 Task: Add a member "at random" to the card.
Action: Mouse moved to (1352, 109)
Screenshot: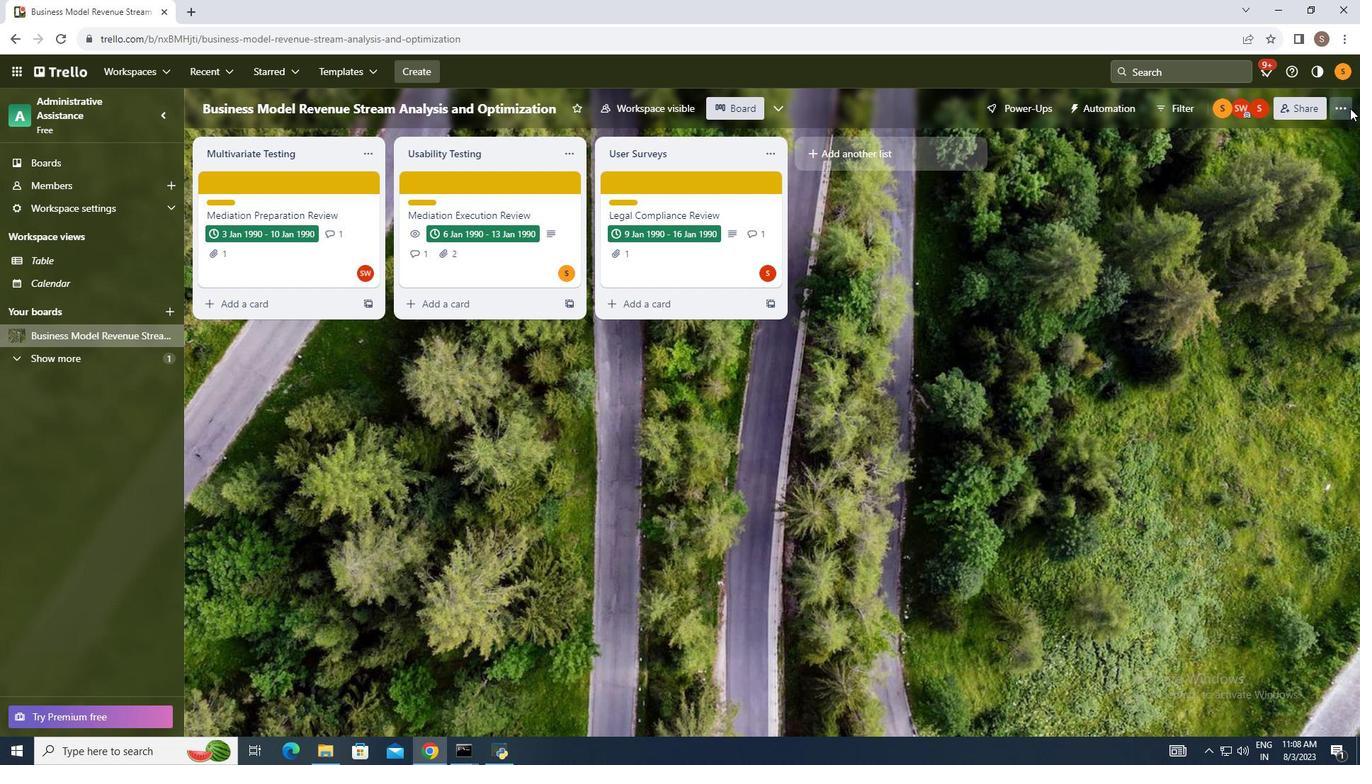 
Action: Mouse pressed left at (1352, 109)
Screenshot: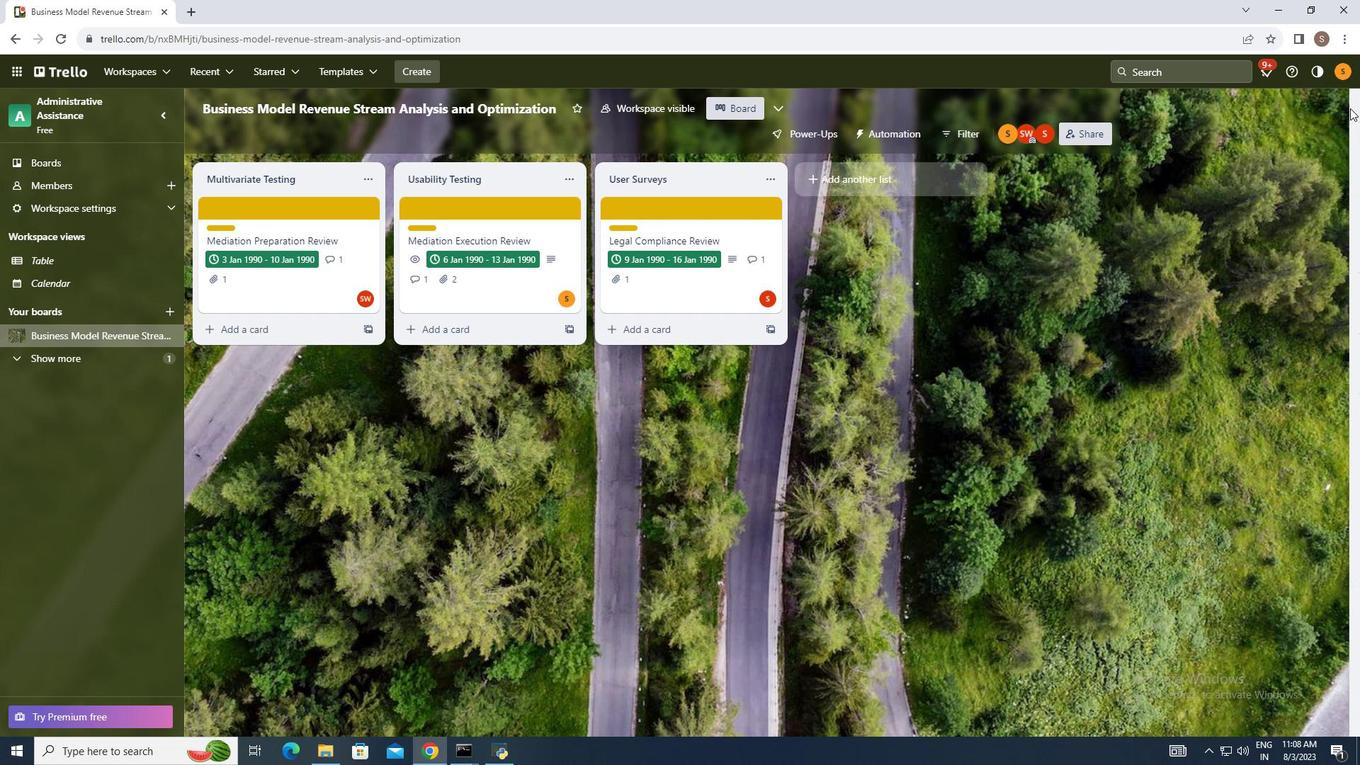 
Action: Mouse moved to (1243, 291)
Screenshot: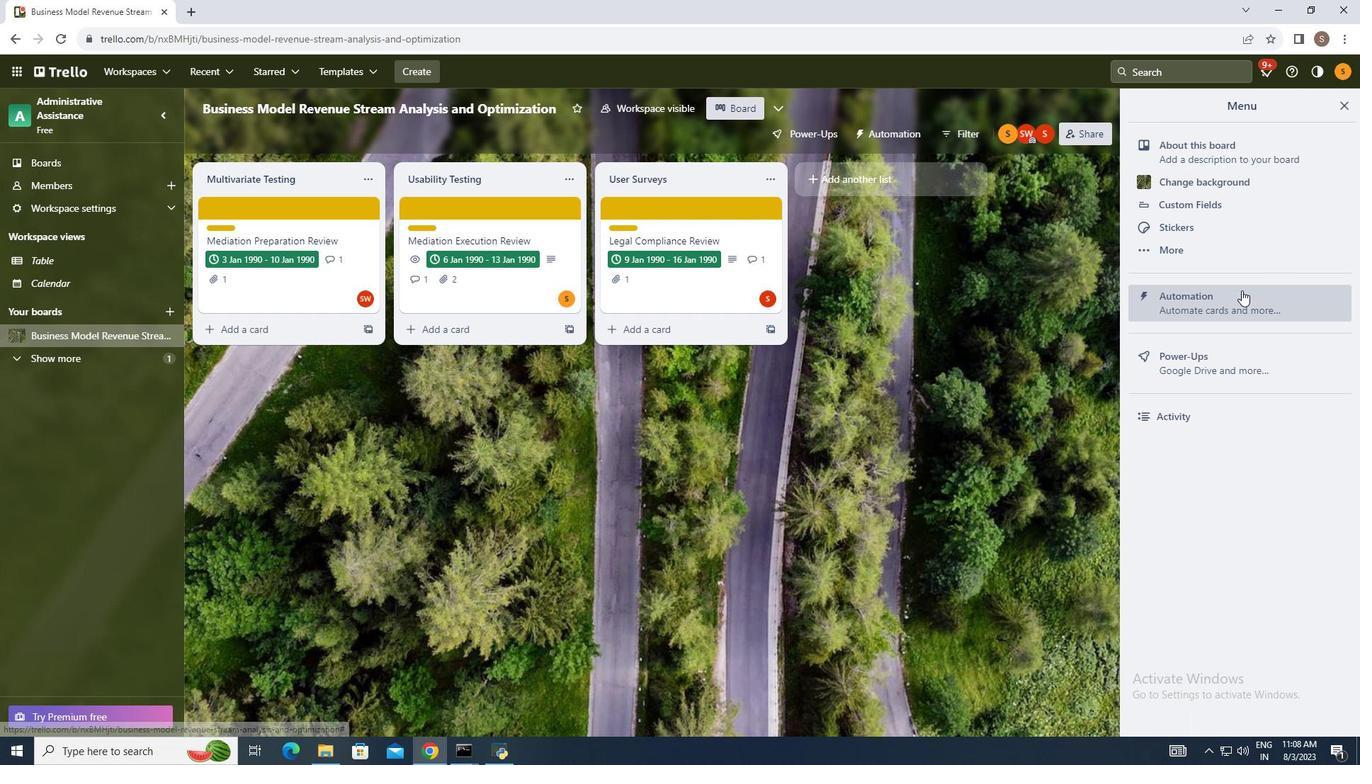 
Action: Mouse pressed left at (1243, 291)
Screenshot: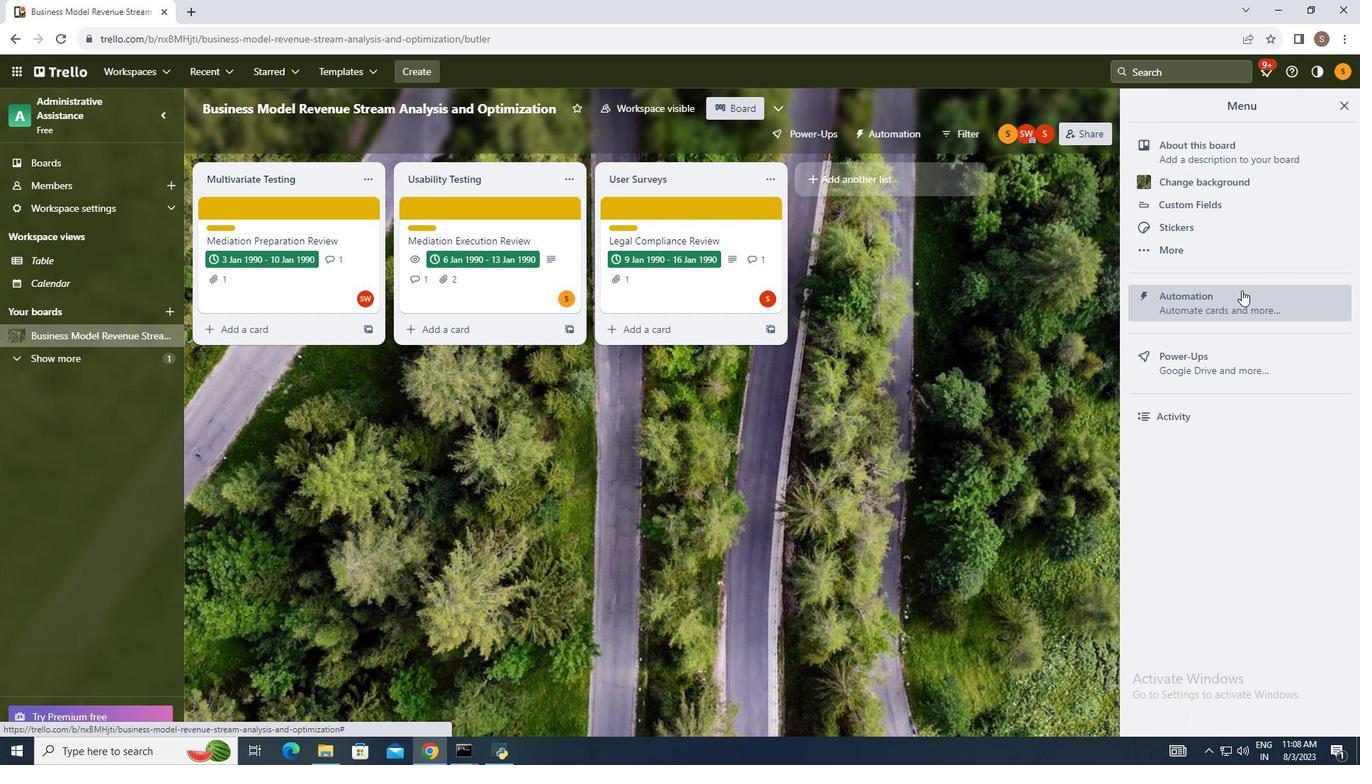 
Action: Mouse moved to (260, 372)
Screenshot: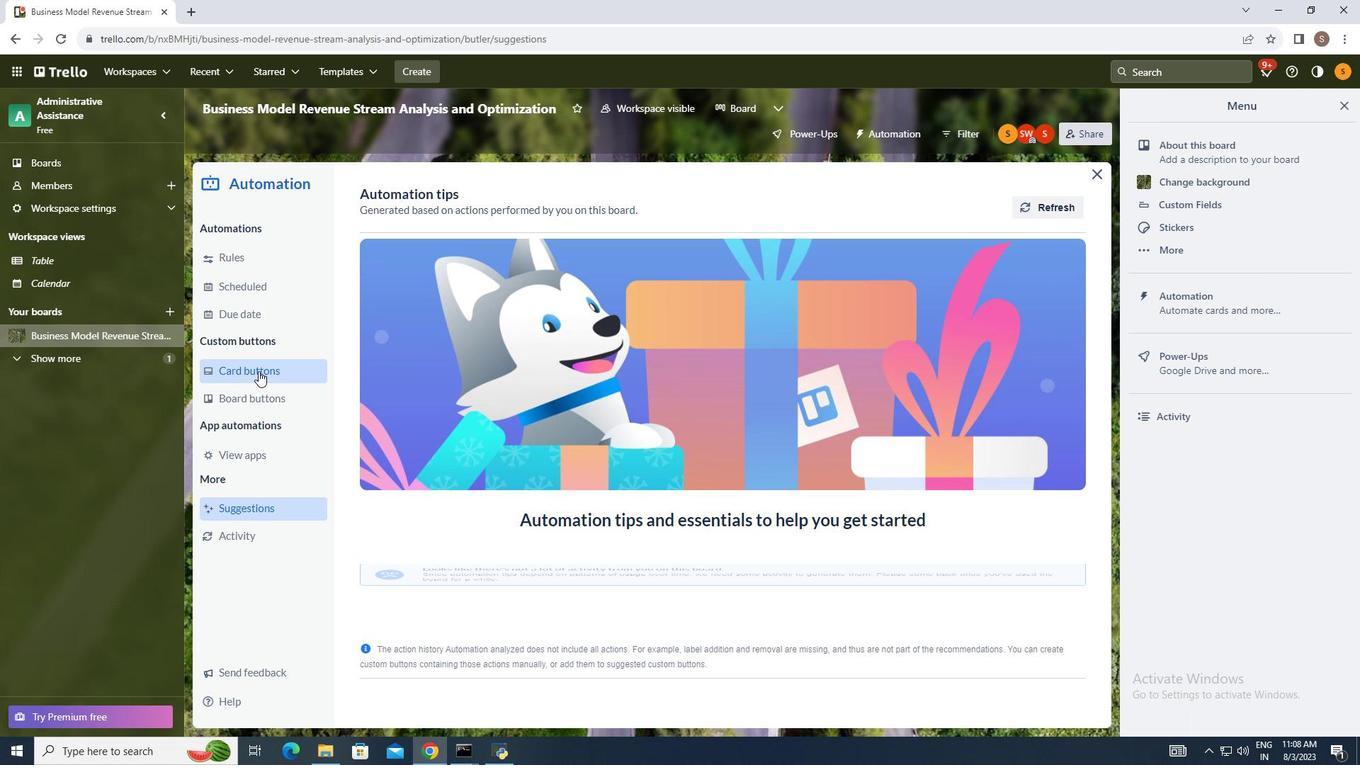 
Action: Mouse pressed left at (260, 372)
Screenshot: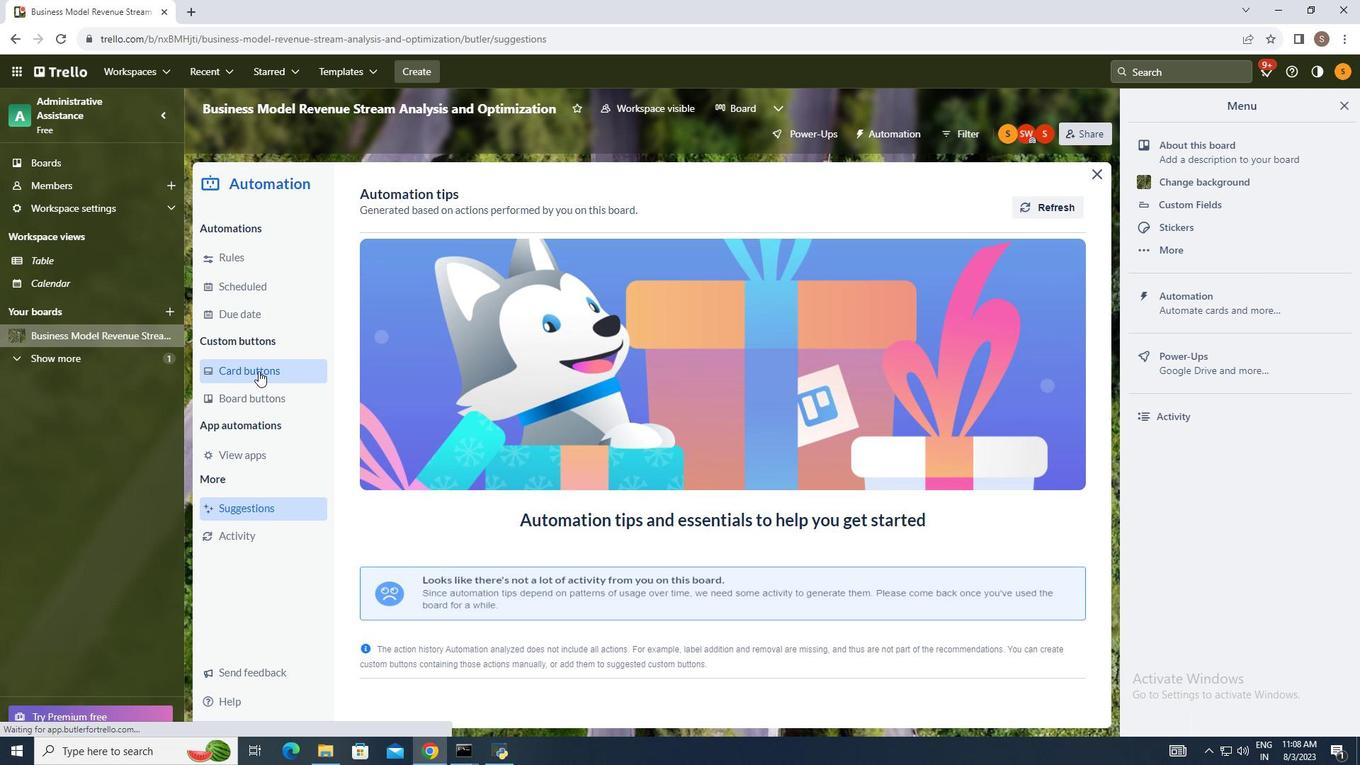 
Action: Mouse moved to (1036, 200)
Screenshot: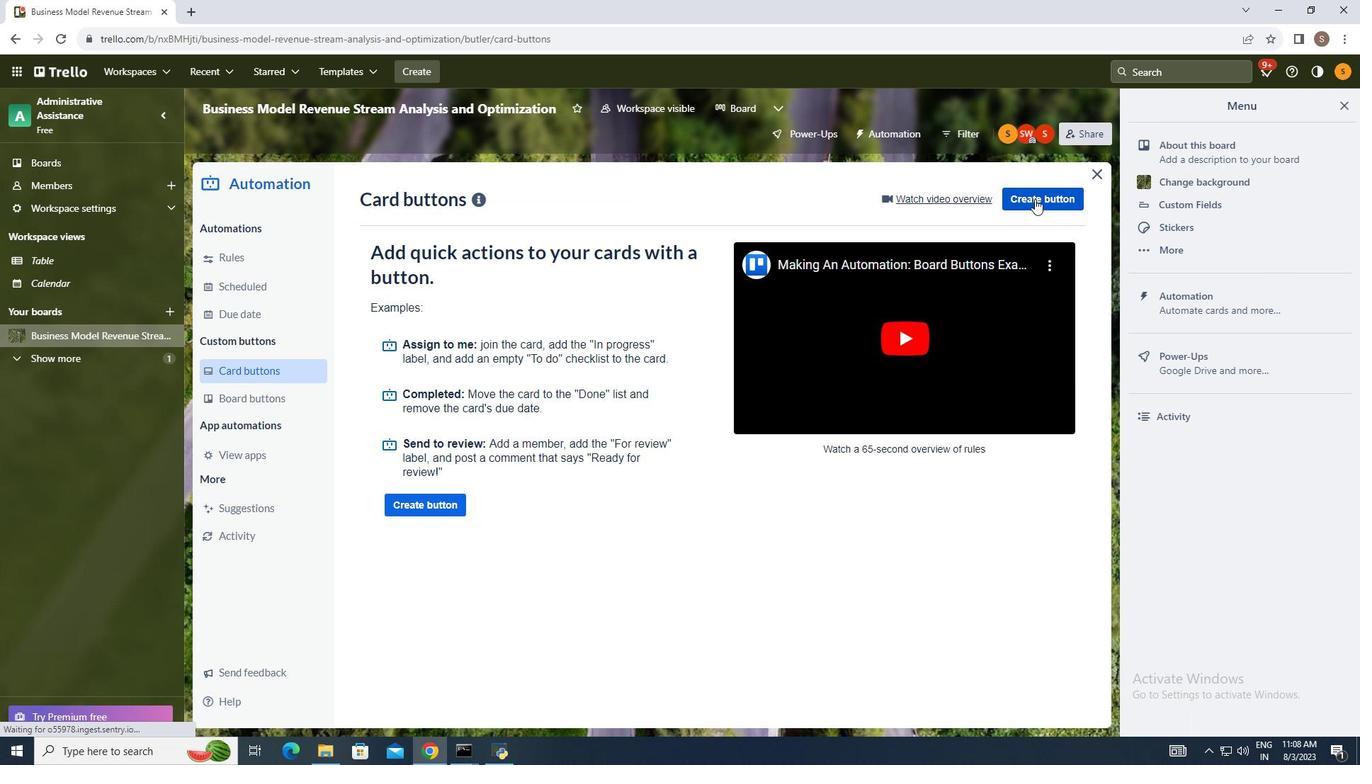 
Action: Mouse pressed left at (1036, 200)
Screenshot: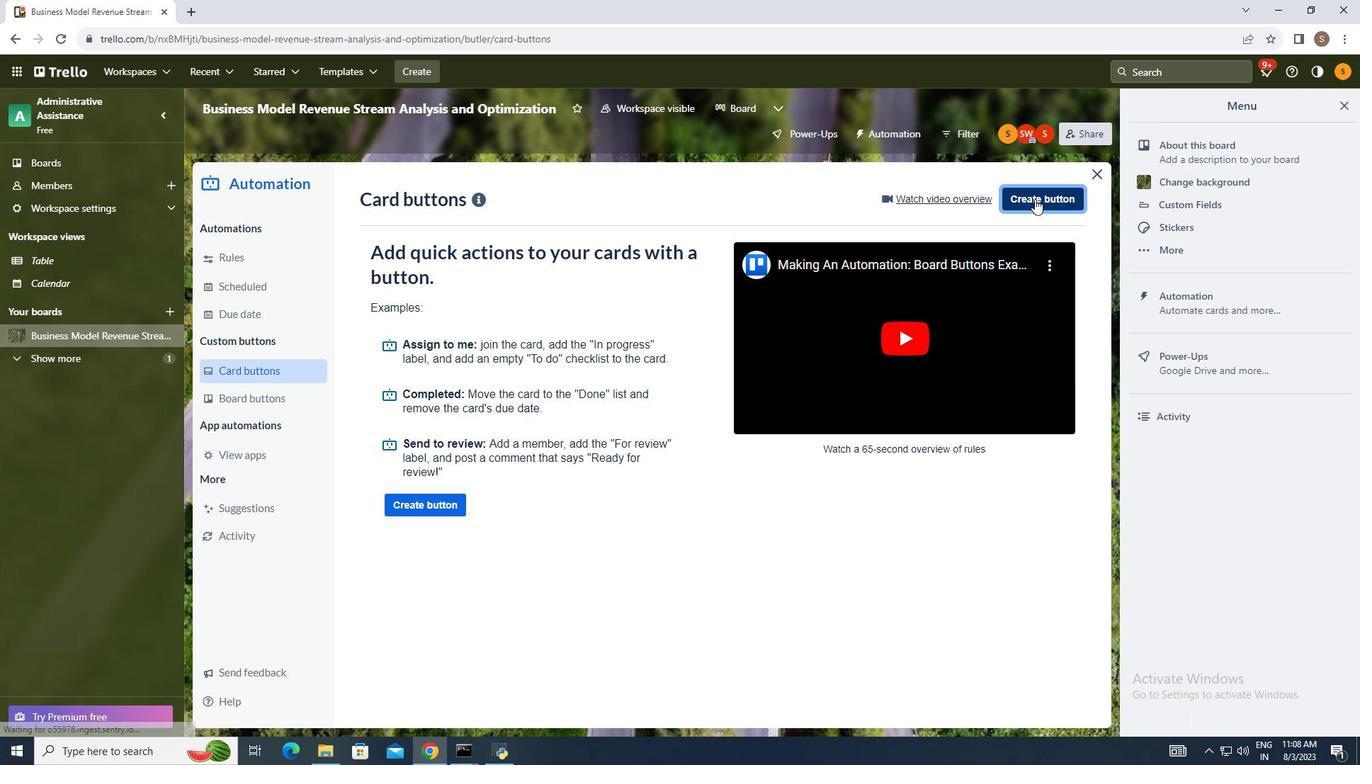 
Action: Mouse moved to (747, 396)
Screenshot: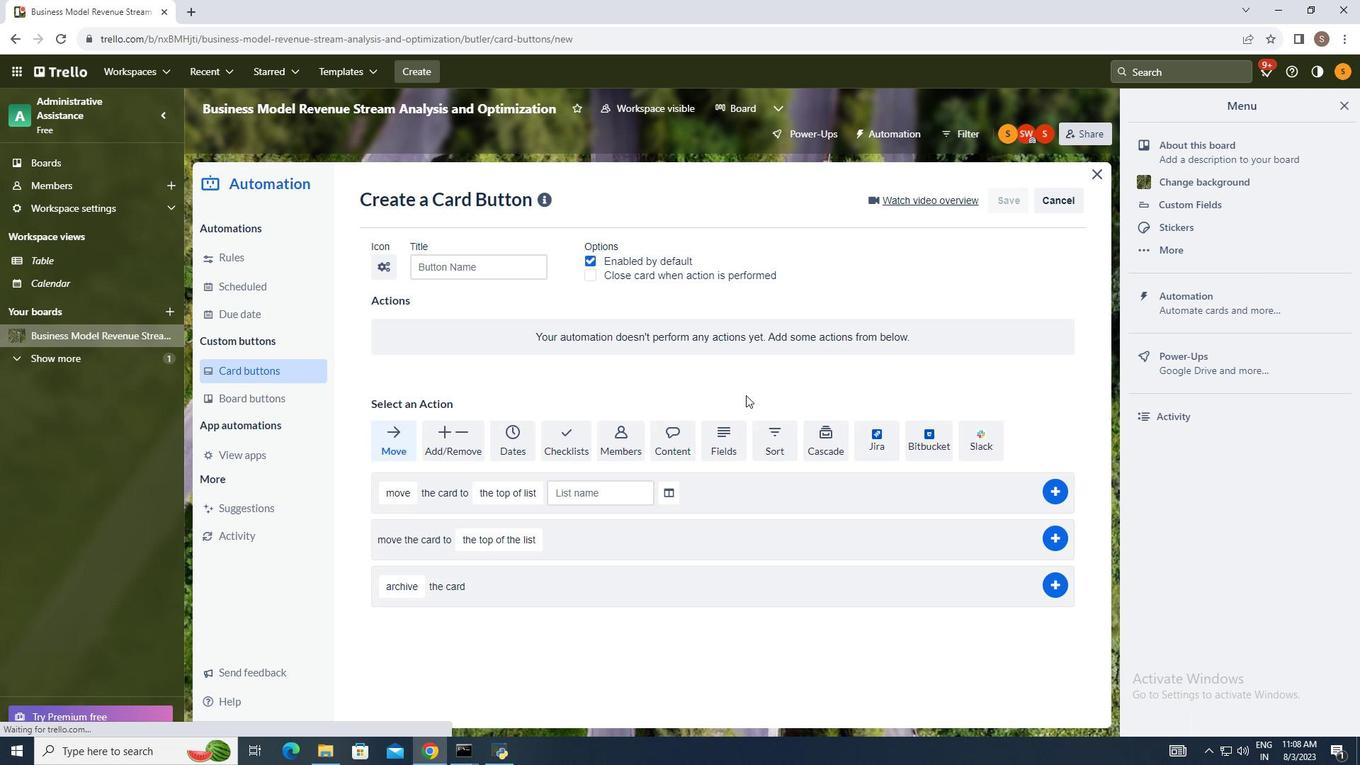 
Action: Mouse pressed left at (747, 396)
Screenshot: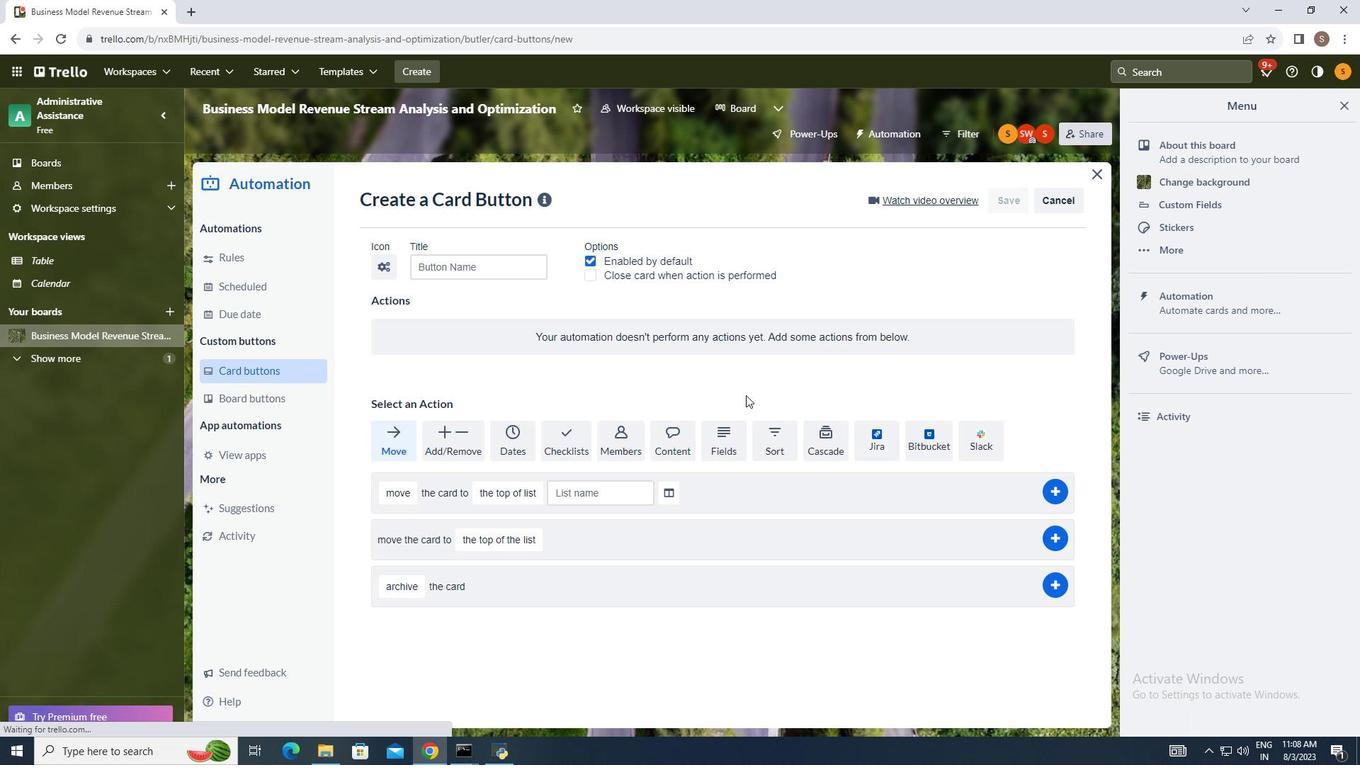 
Action: Mouse moved to (630, 438)
Screenshot: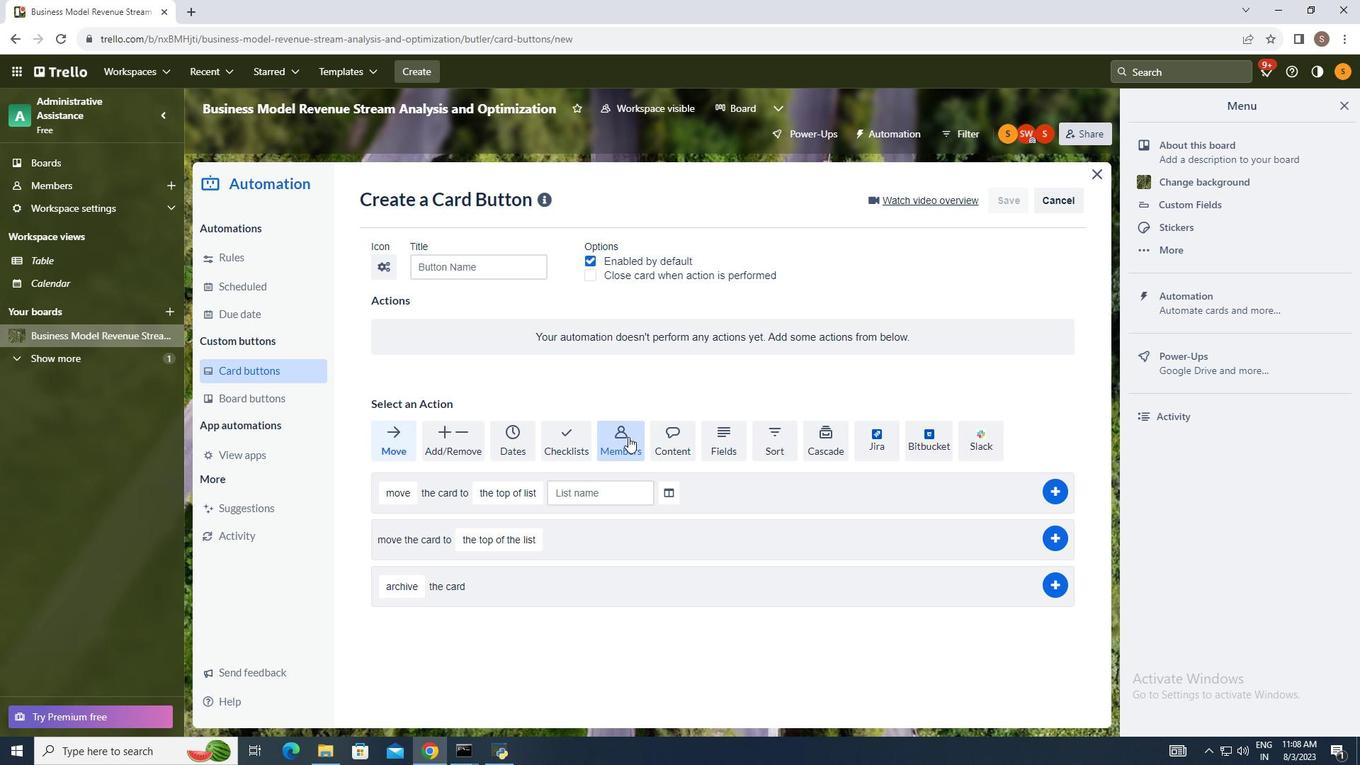 
Action: Mouse pressed left at (630, 438)
Screenshot: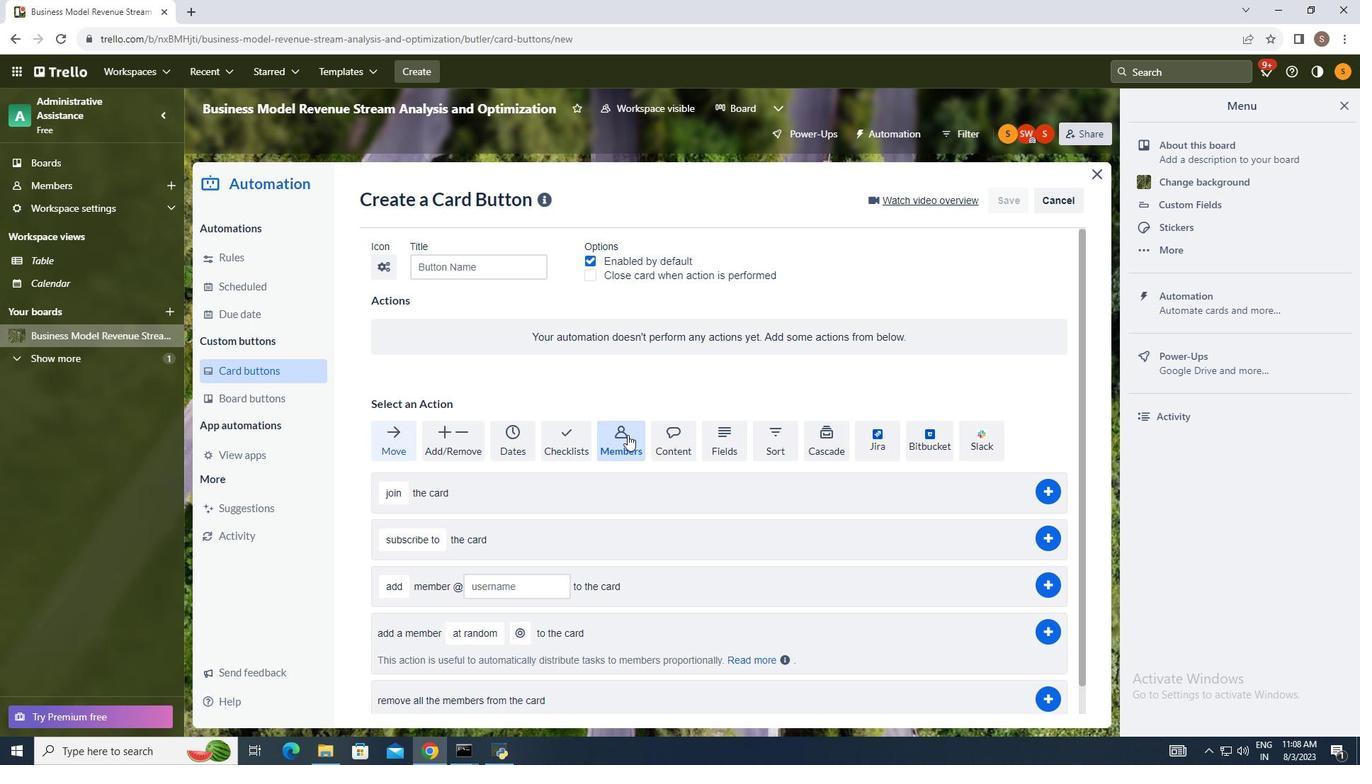 
Action: Mouse moved to (649, 510)
Screenshot: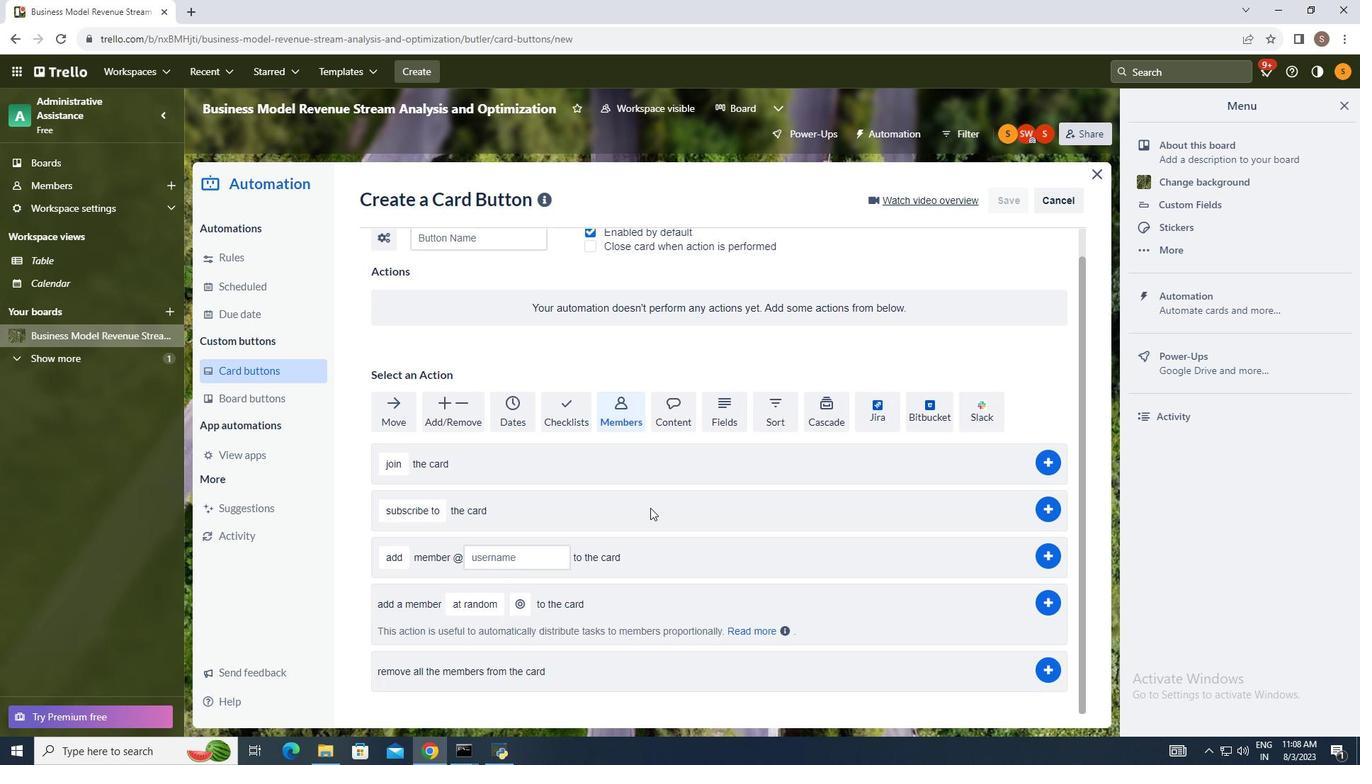 
Action: Mouse scrolled (649, 509) with delta (0, 0)
Screenshot: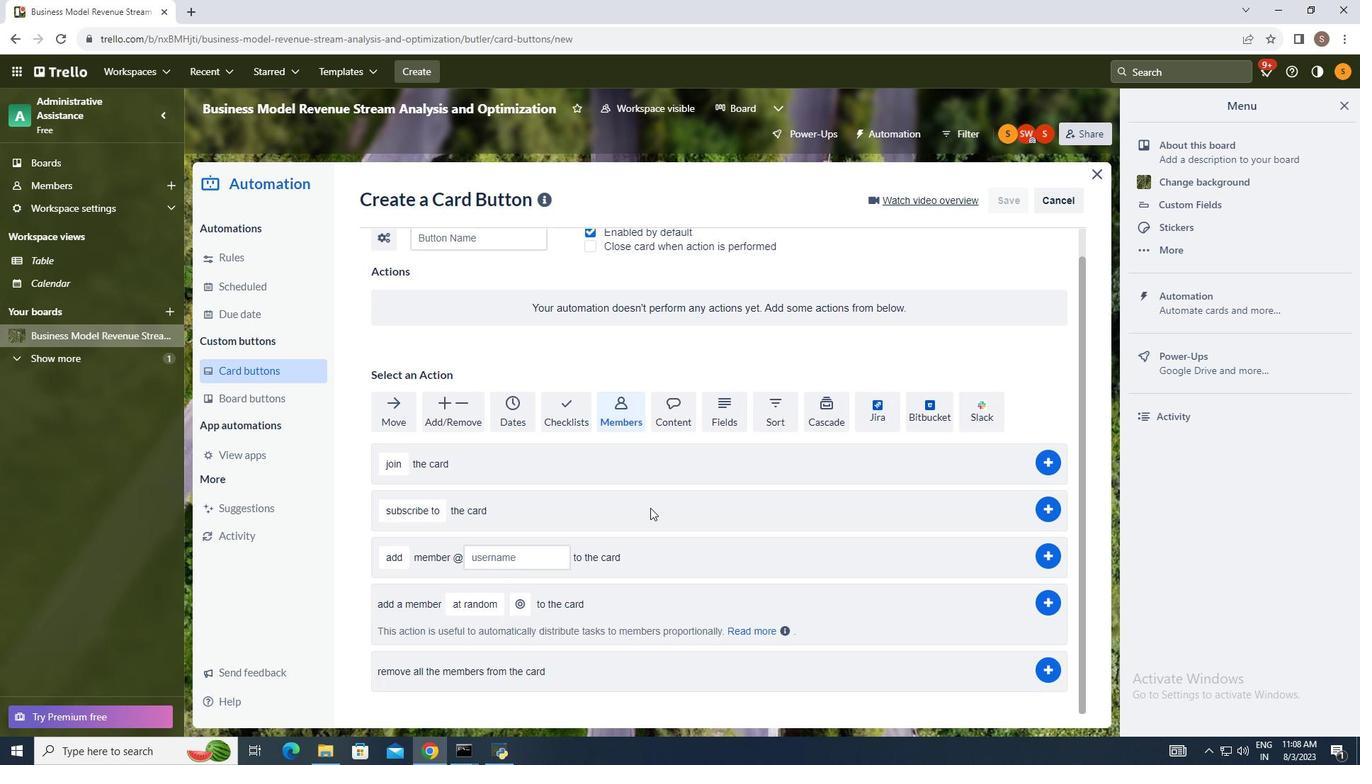 
Action: Mouse moved to (650, 512)
Screenshot: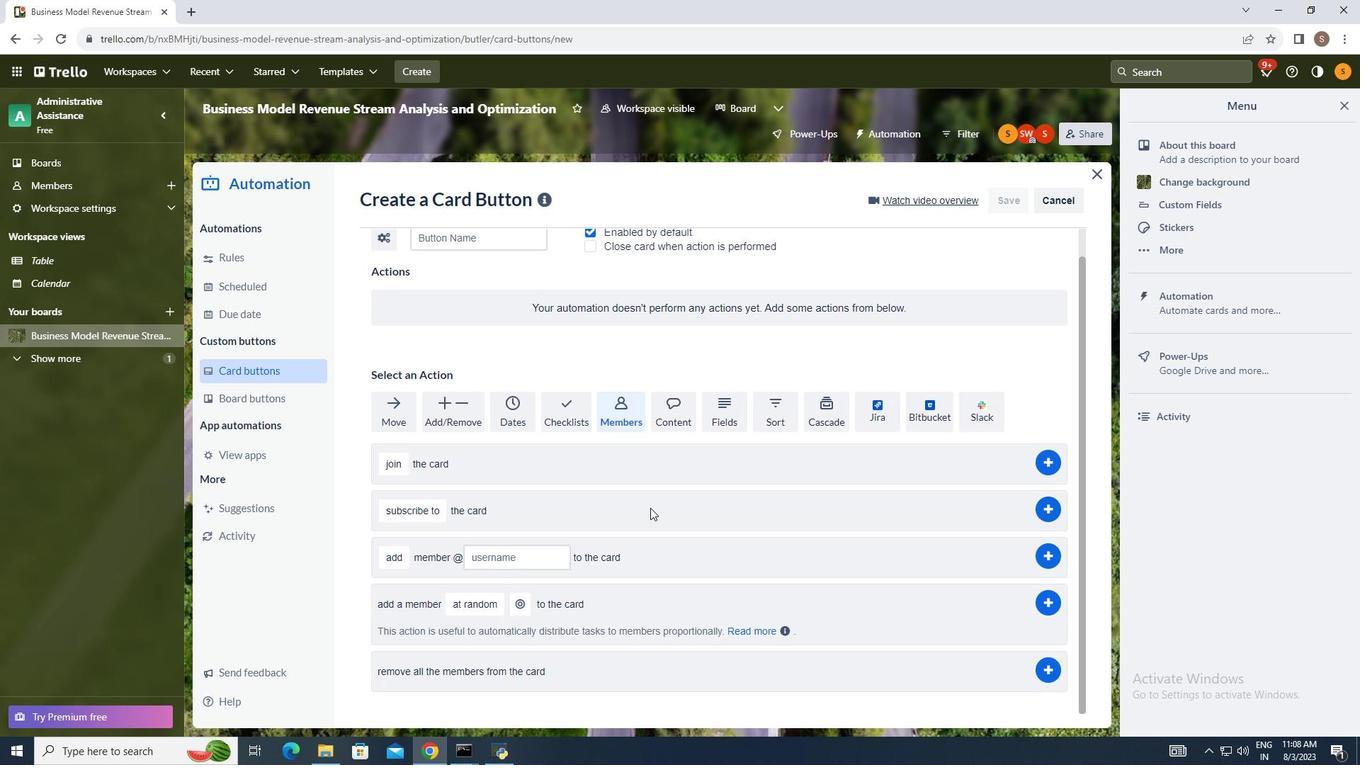 
Action: Mouse scrolled (650, 511) with delta (0, 0)
Screenshot: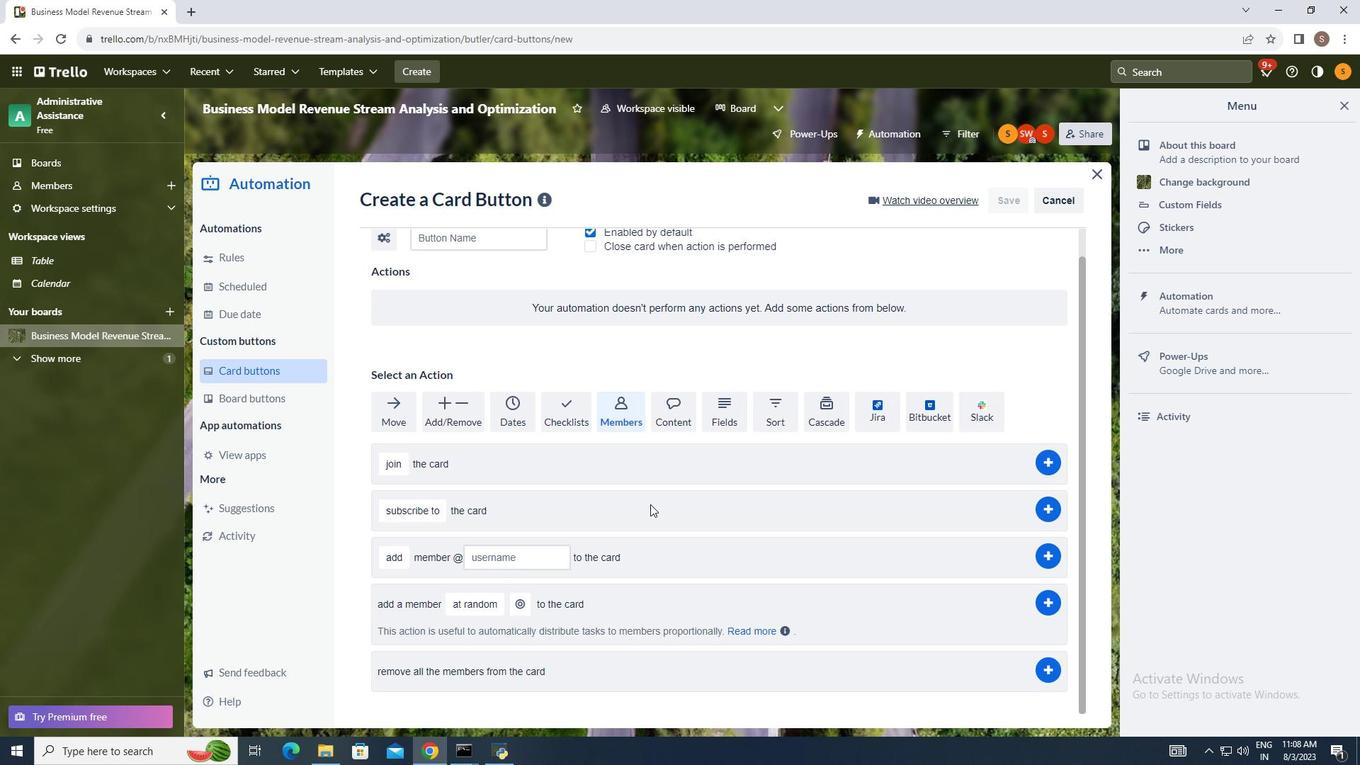 
Action: Mouse moved to (651, 510)
Screenshot: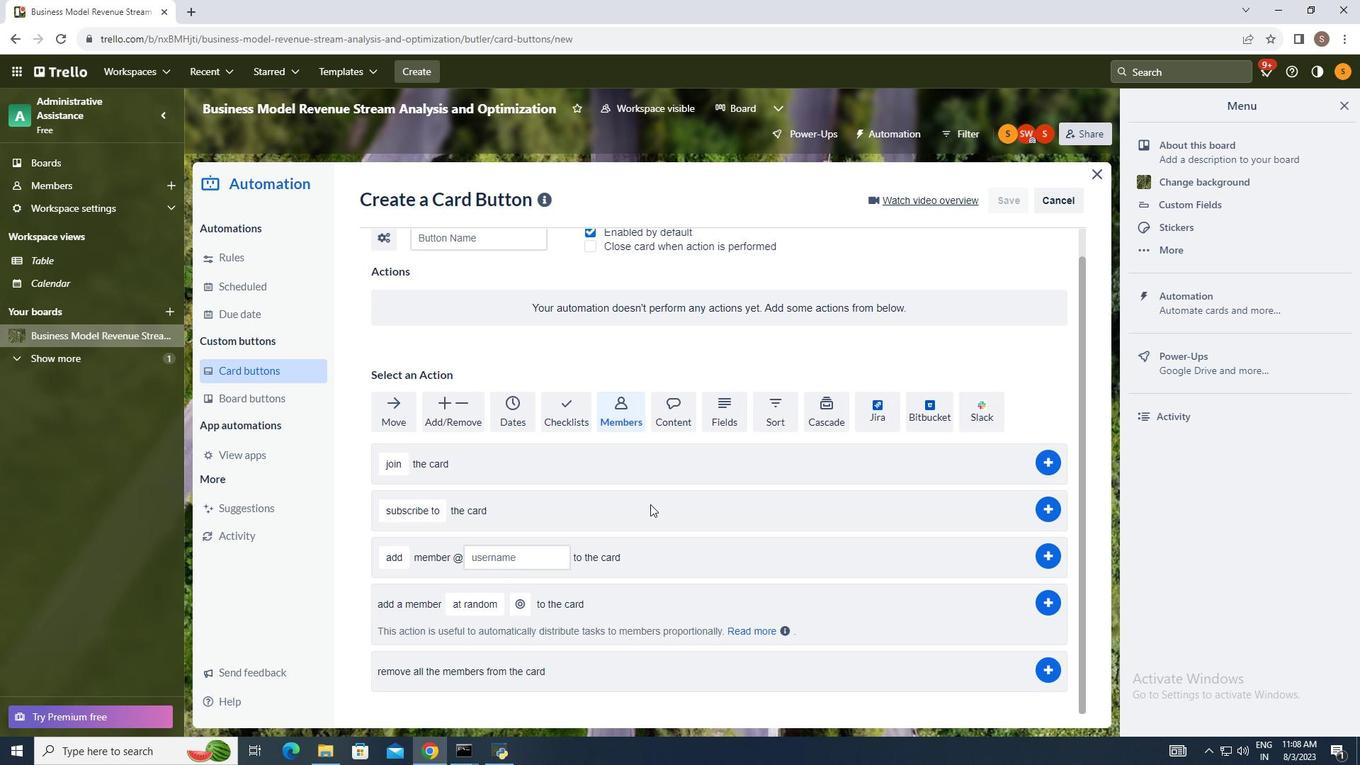 
Action: Mouse scrolled (651, 510) with delta (0, 0)
Screenshot: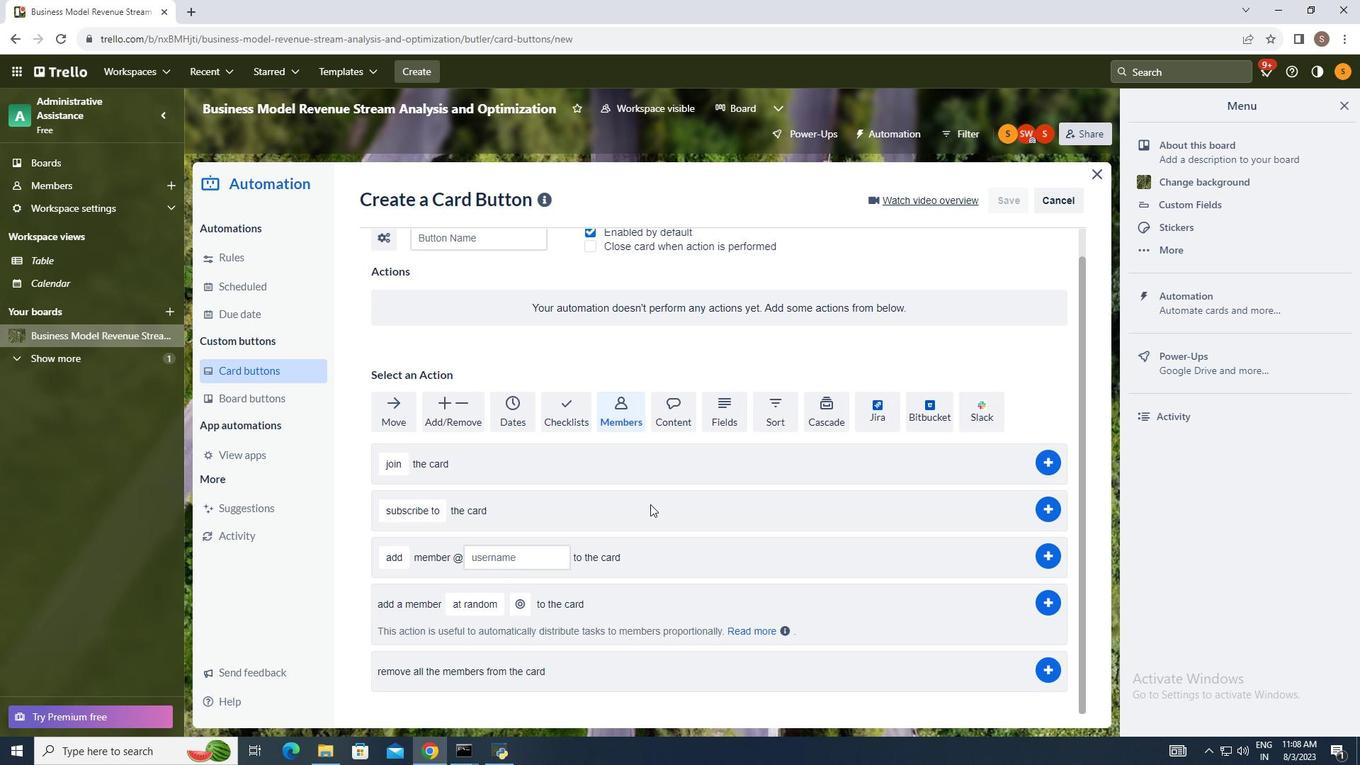 
Action: Mouse moved to (457, 603)
Screenshot: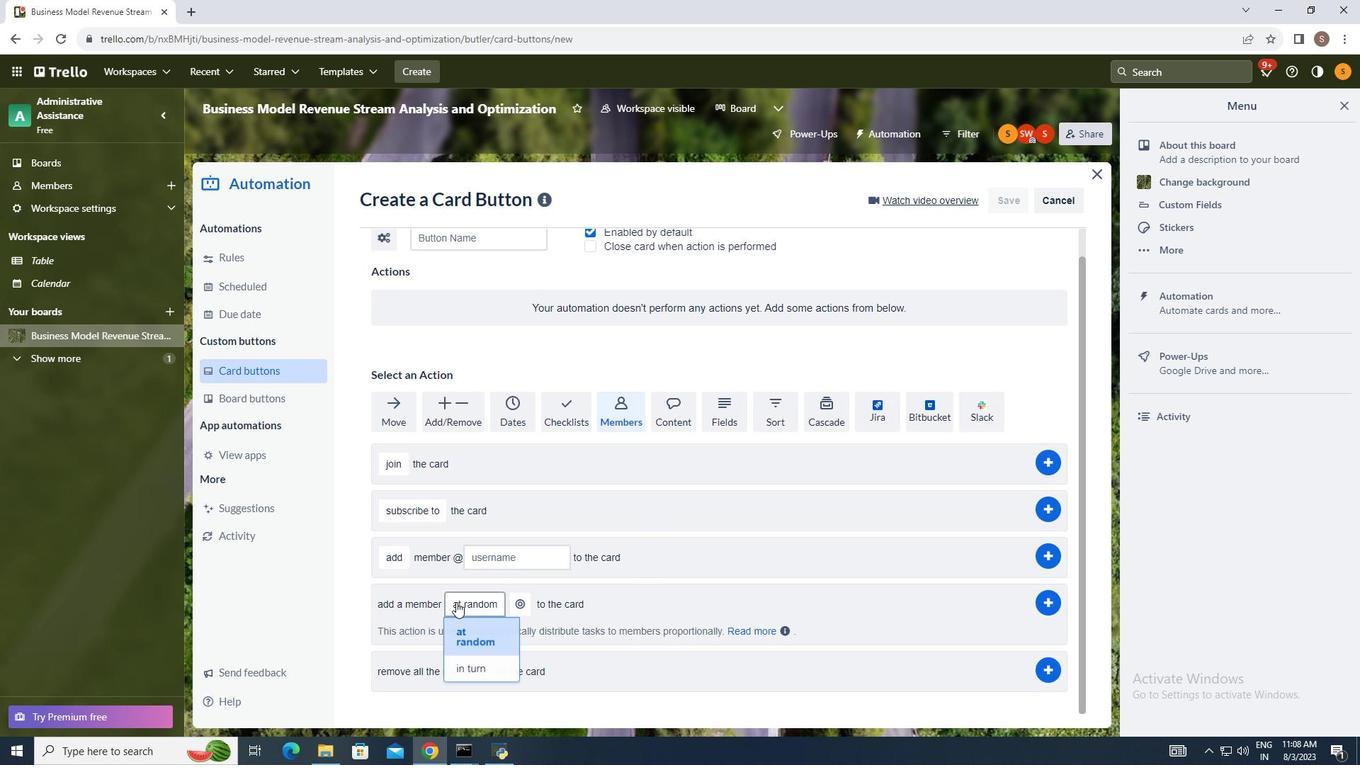 
Action: Mouse pressed left at (457, 603)
Screenshot: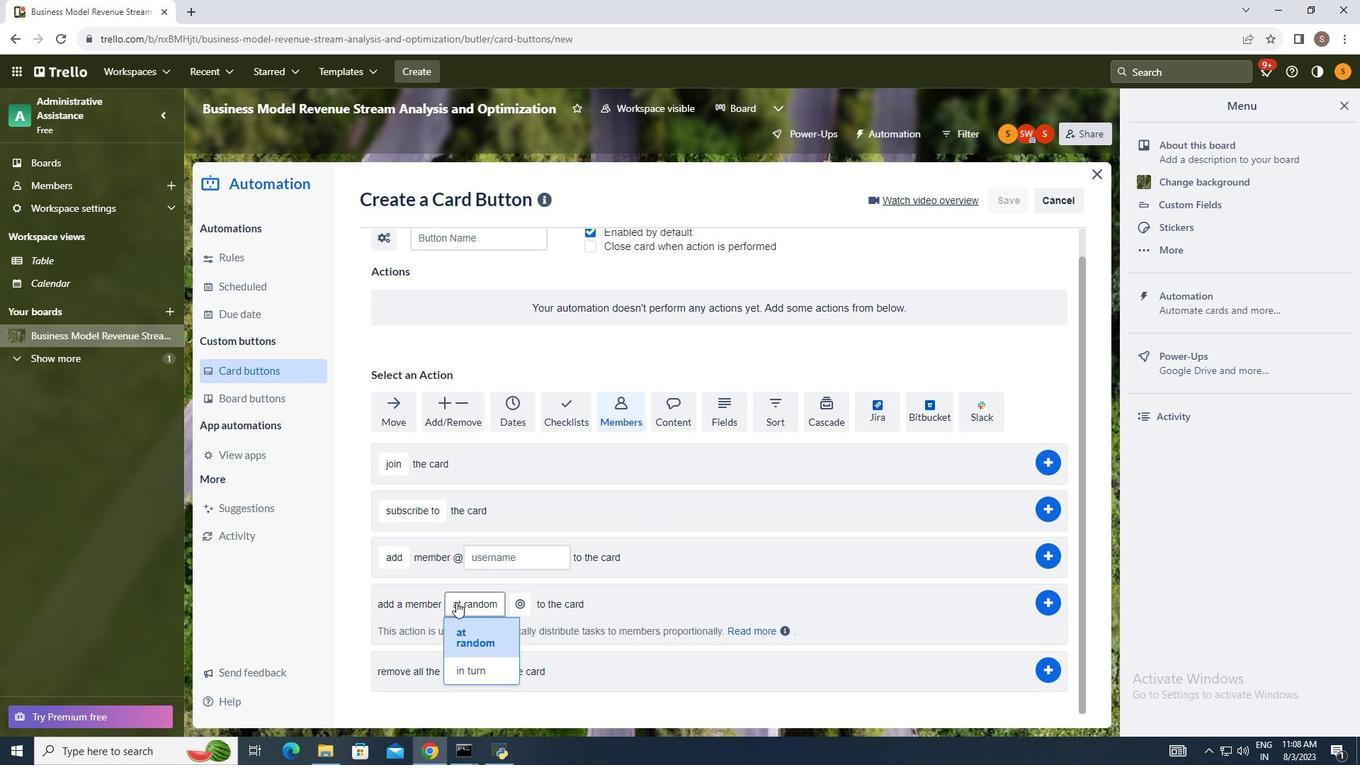 
Action: Mouse moved to (471, 634)
Screenshot: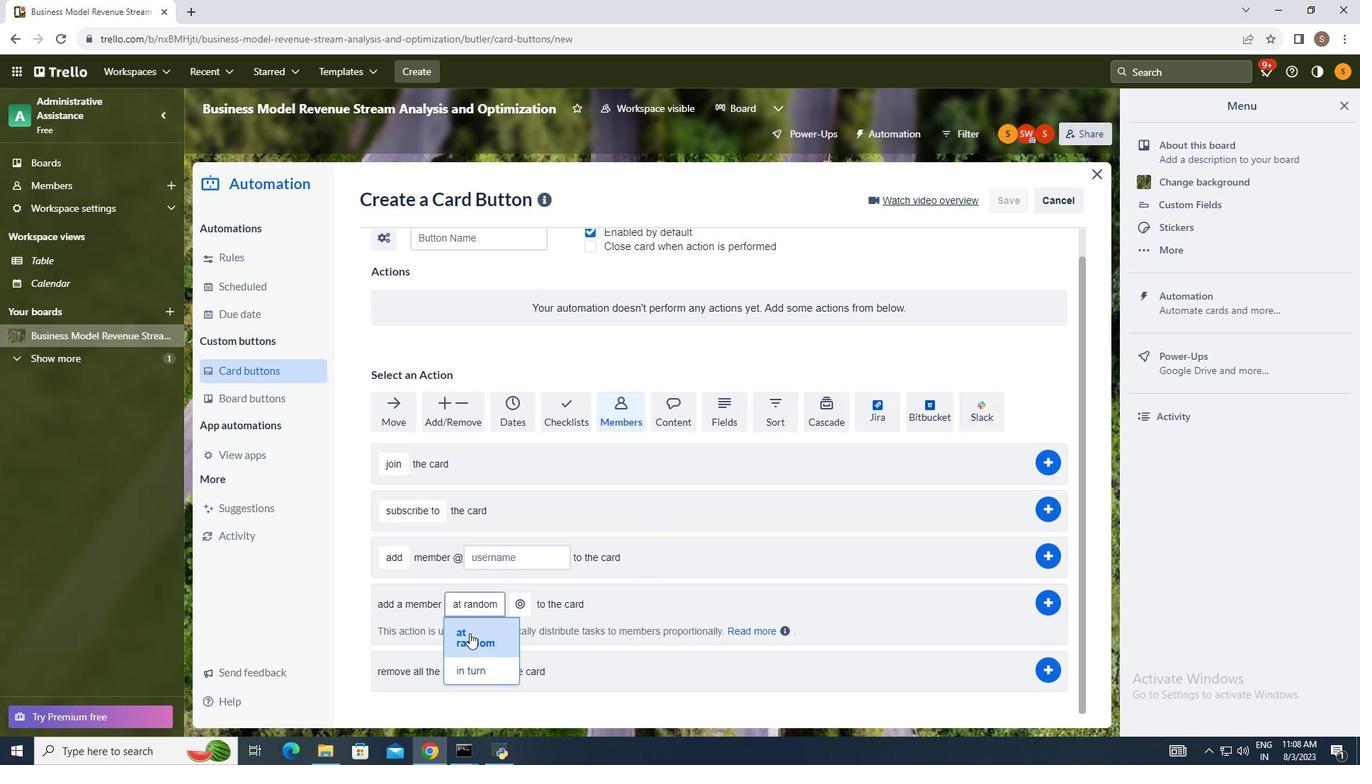 
Action: Mouse pressed left at (471, 634)
Screenshot: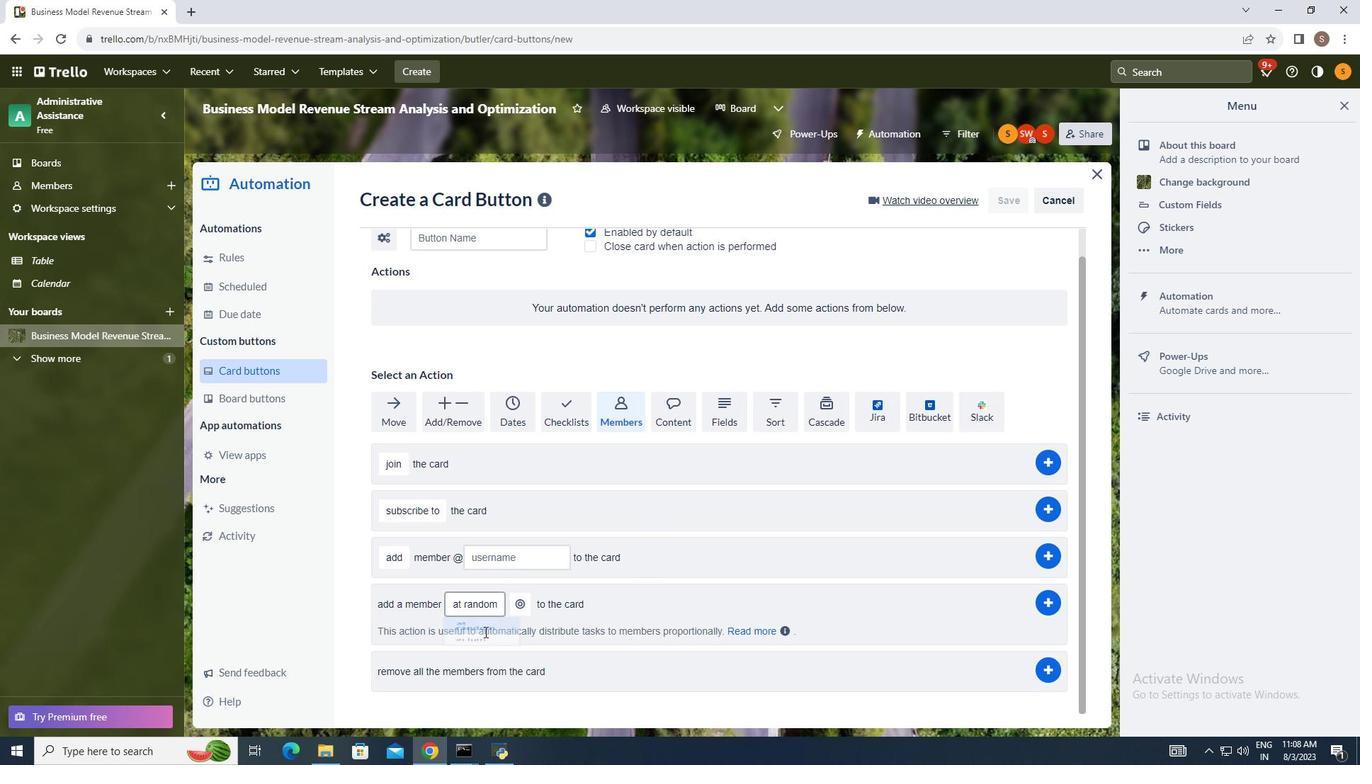 
Action: Mouse moved to (1051, 600)
Screenshot: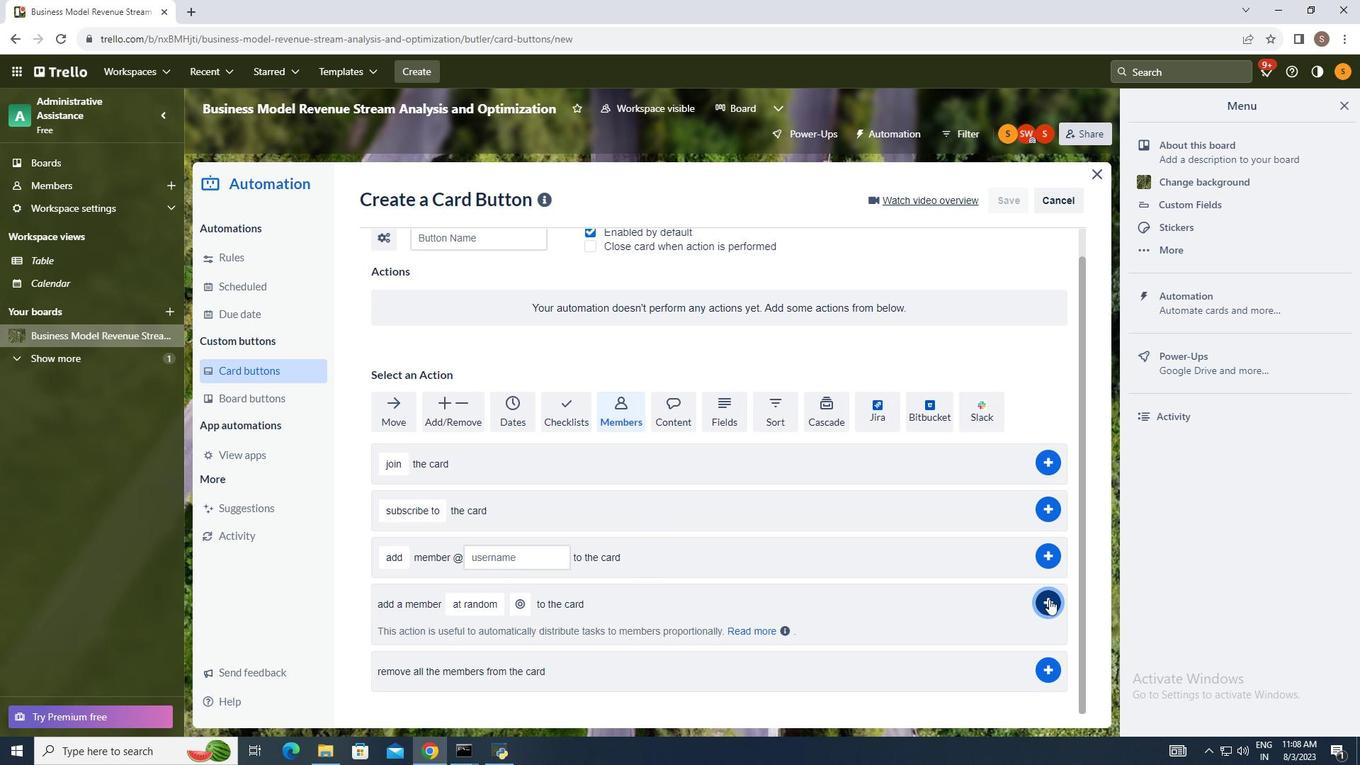 
Action: Mouse pressed left at (1051, 600)
Screenshot: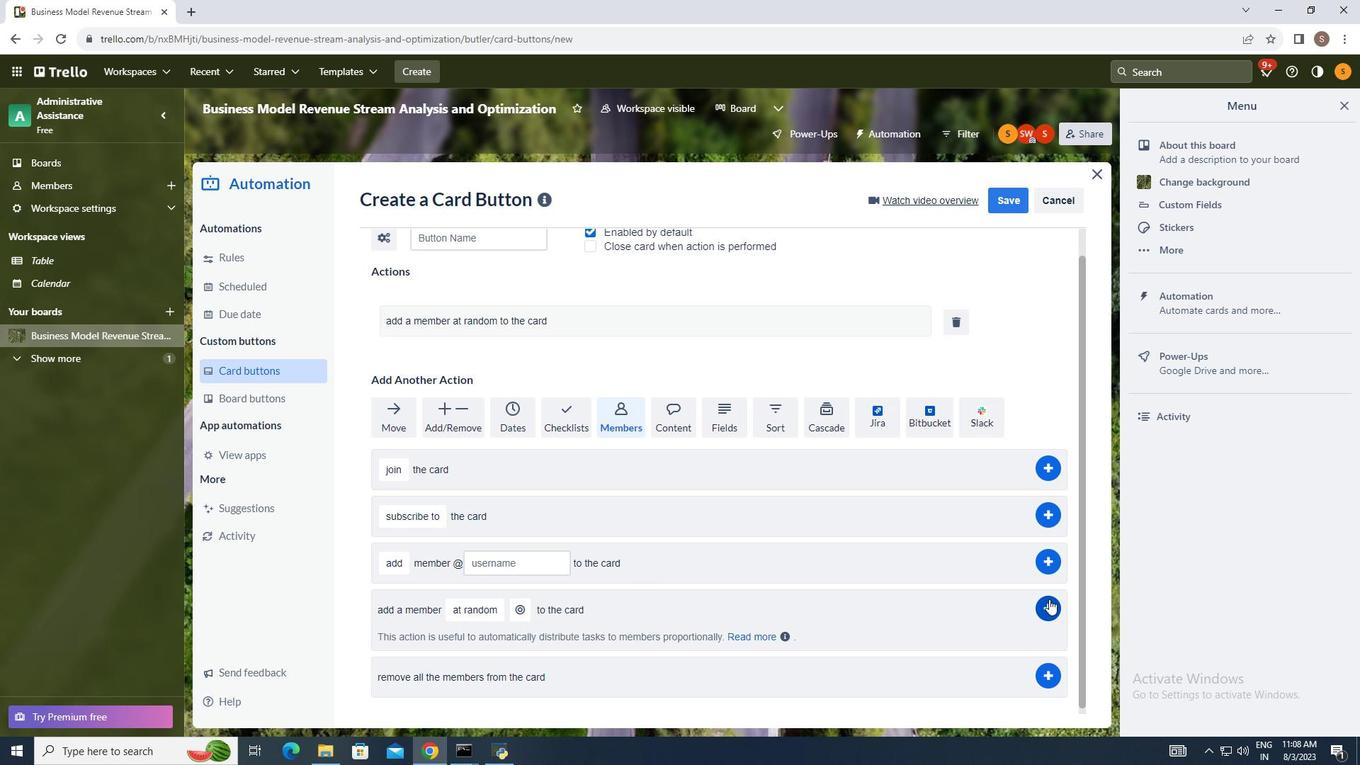 
Action: Mouse moved to (1209, 588)
Screenshot: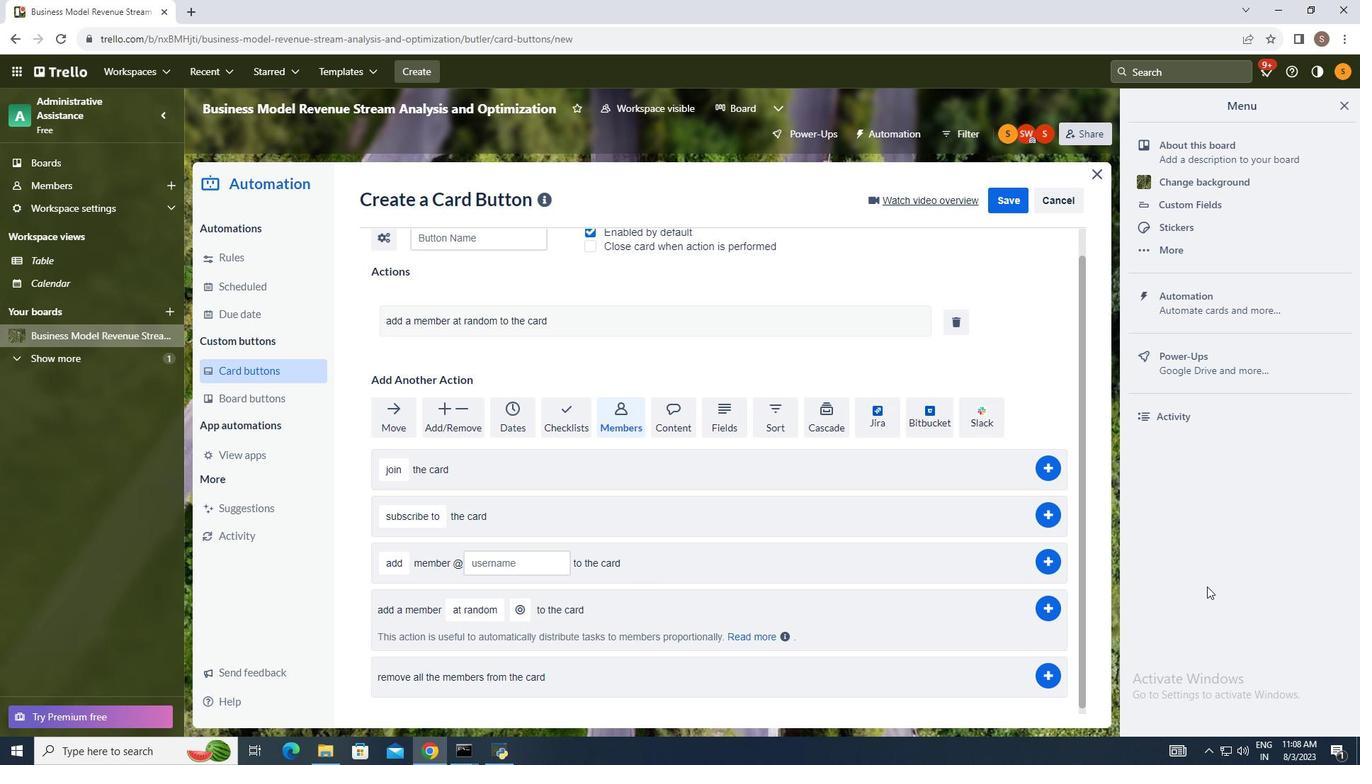 
